 Task: Add New Chapter Fermented Vitamin B Complex, Immune, Energy, Brain Support to the cart.
Action: Mouse pressed left at (26, 63)
Screenshot: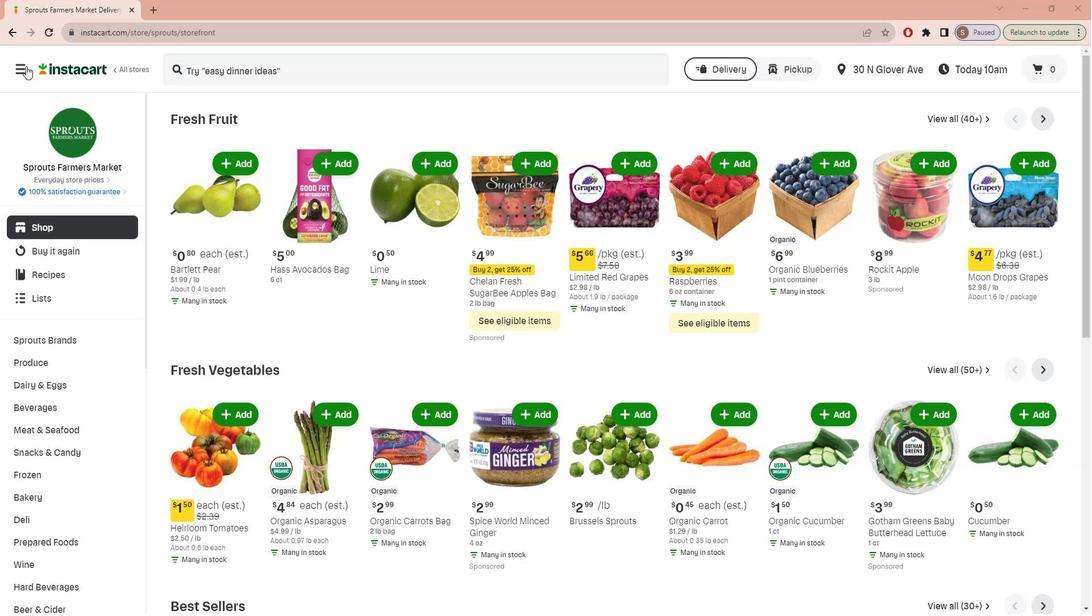
Action: Mouse moved to (43, 139)
Screenshot: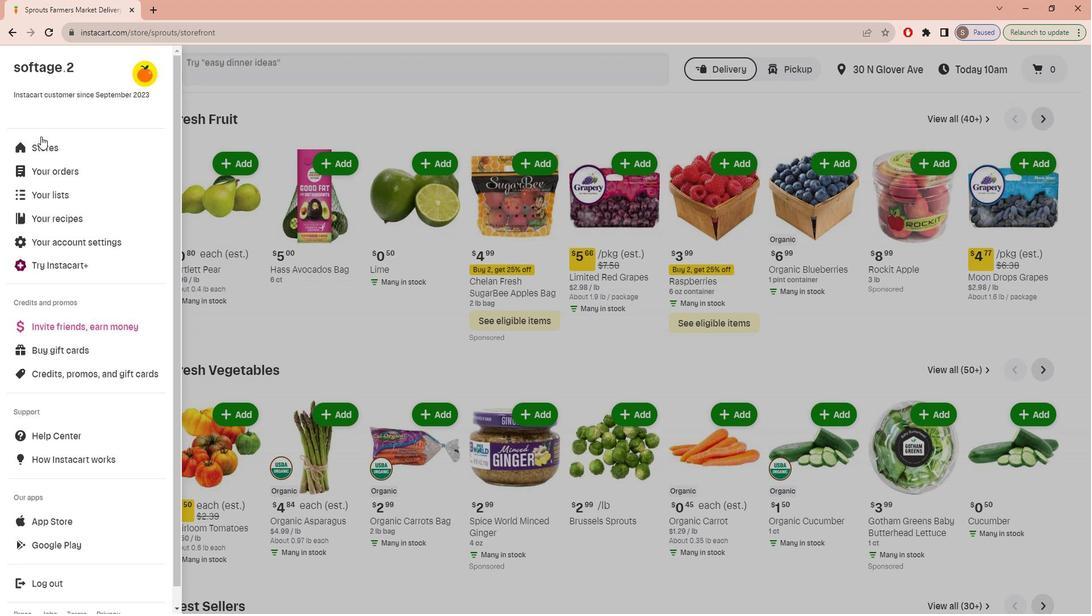
Action: Mouse pressed left at (43, 139)
Screenshot: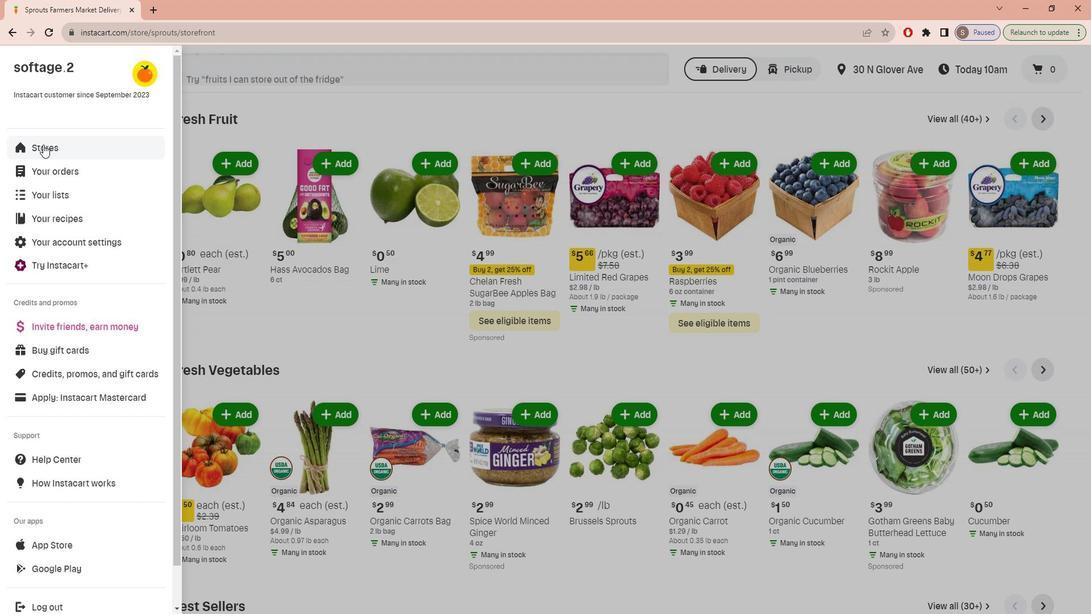 
Action: Mouse moved to (276, 113)
Screenshot: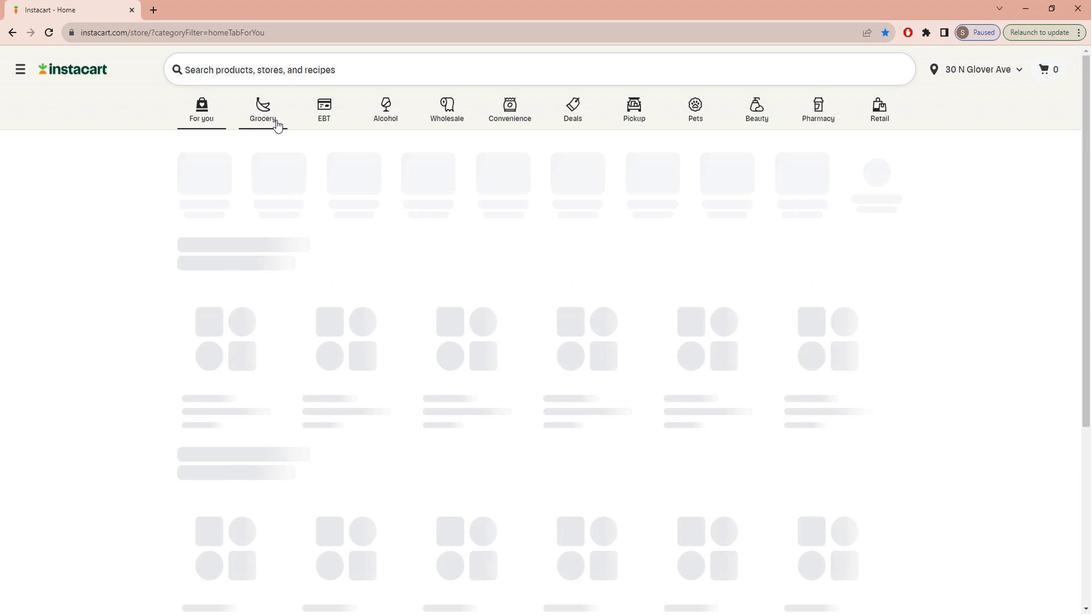 
Action: Mouse pressed left at (276, 113)
Screenshot: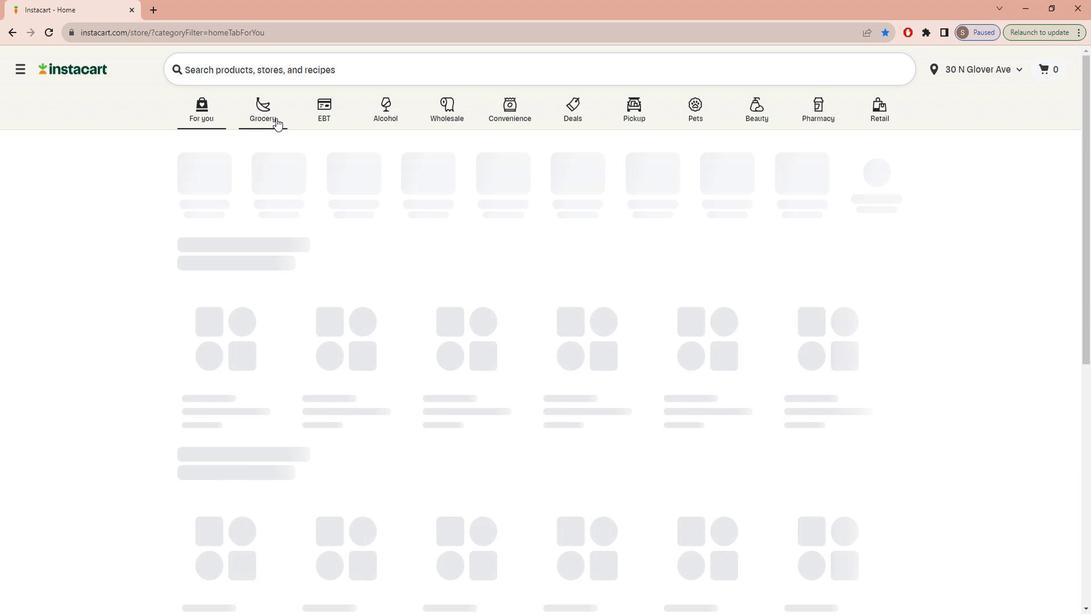 
Action: Mouse moved to (212, 324)
Screenshot: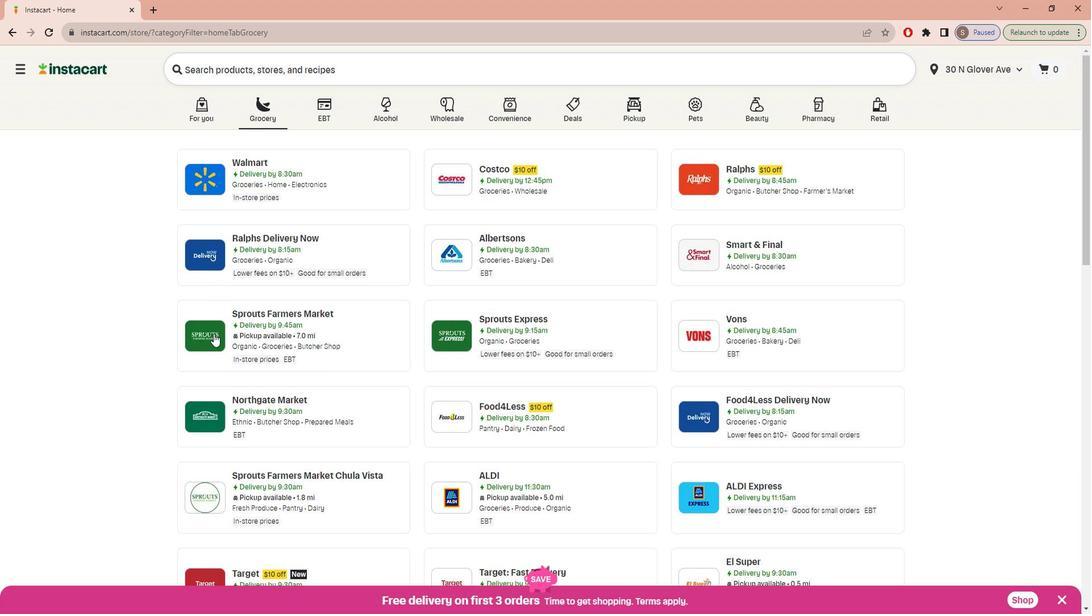 
Action: Mouse pressed left at (212, 324)
Screenshot: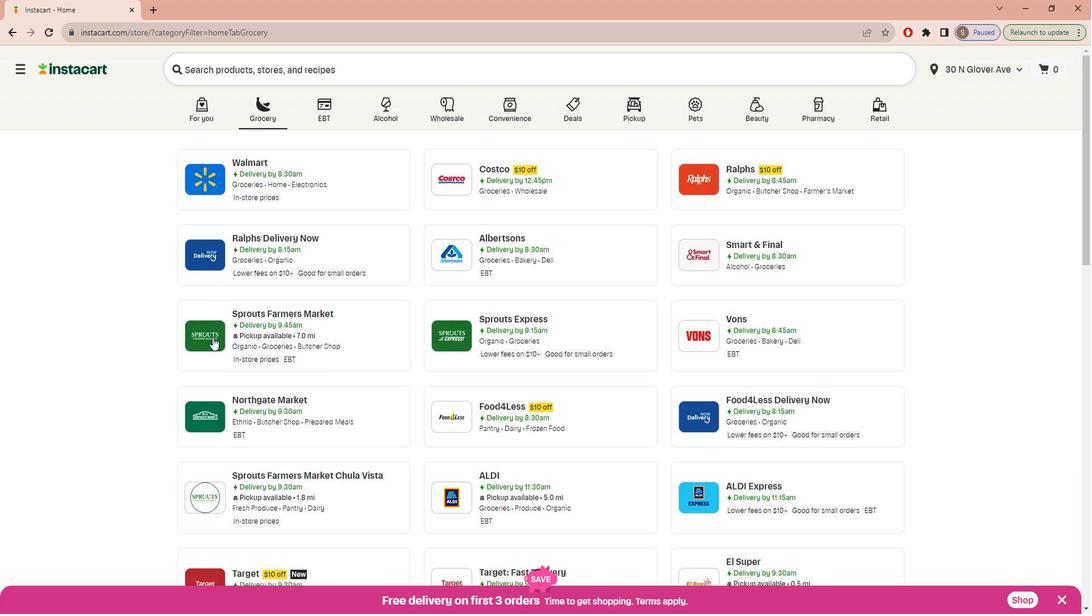 
Action: Mouse moved to (55, 438)
Screenshot: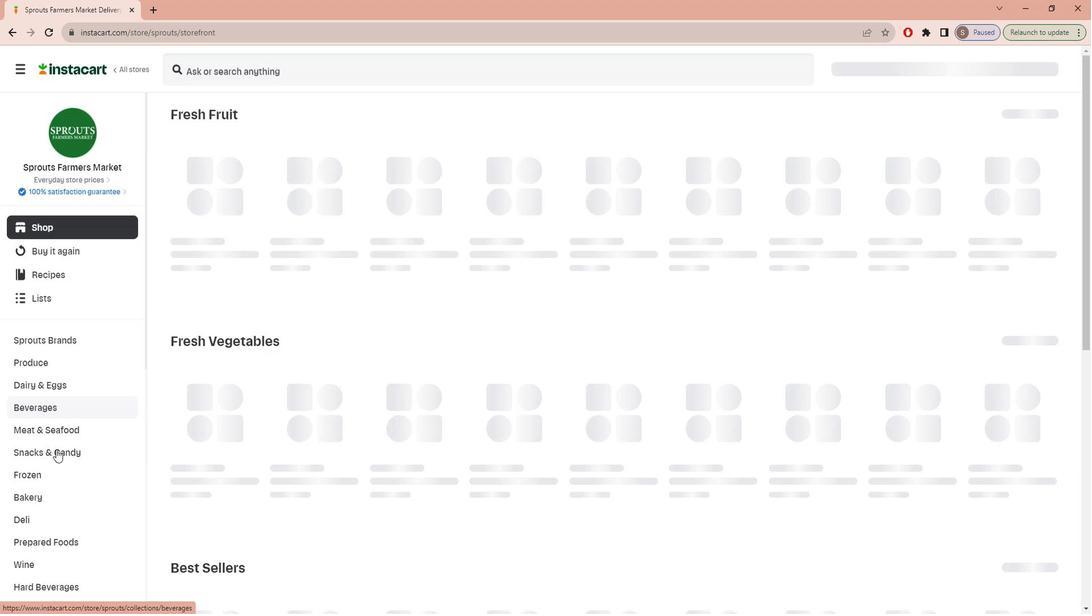 
Action: Mouse scrolled (55, 437) with delta (0, 0)
Screenshot: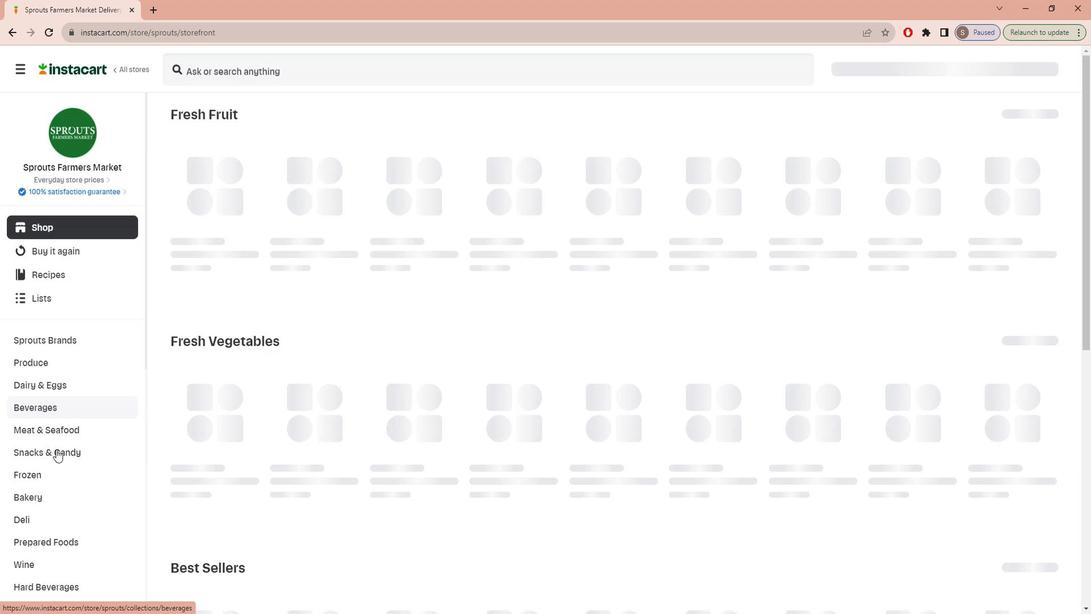 
Action: Mouse moved to (55, 438)
Screenshot: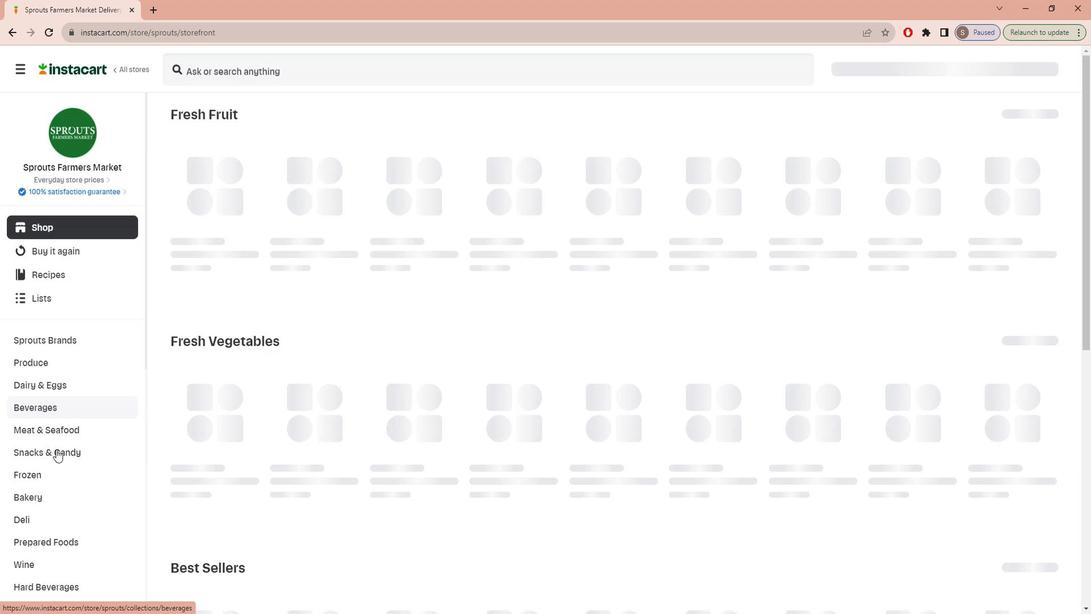 
Action: Mouse scrolled (55, 437) with delta (0, 0)
Screenshot: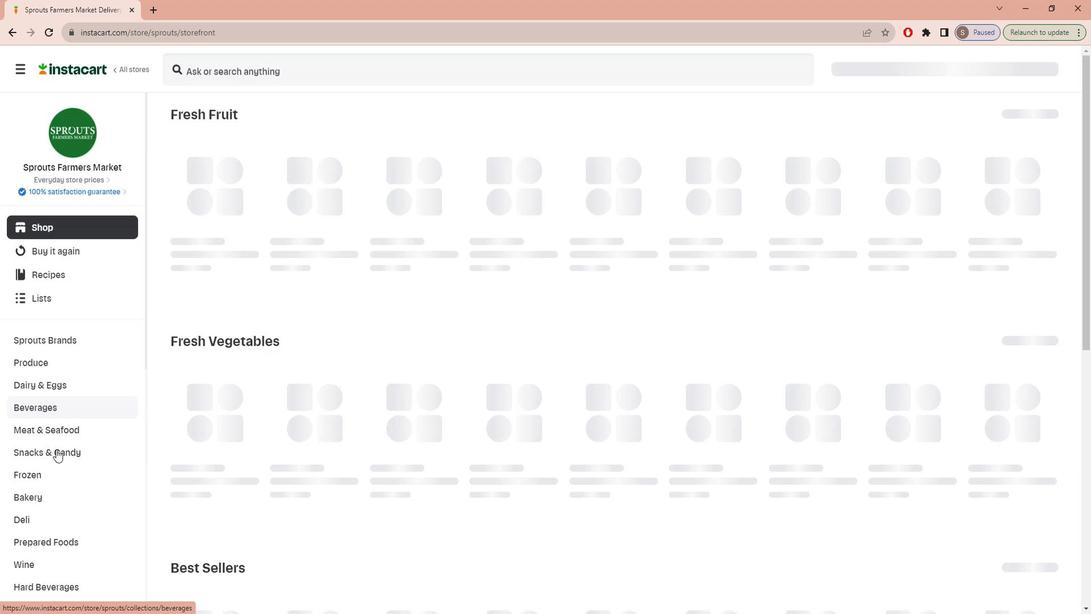 
Action: Mouse moved to (54, 440)
Screenshot: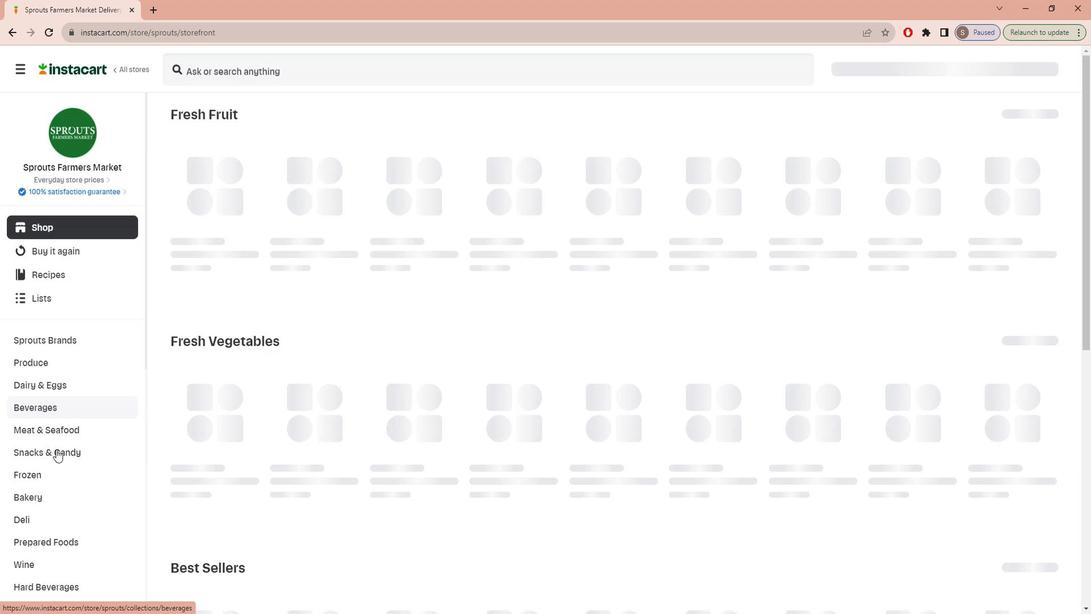 
Action: Mouse scrolled (54, 440) with delta (0, 0)
Screenshot: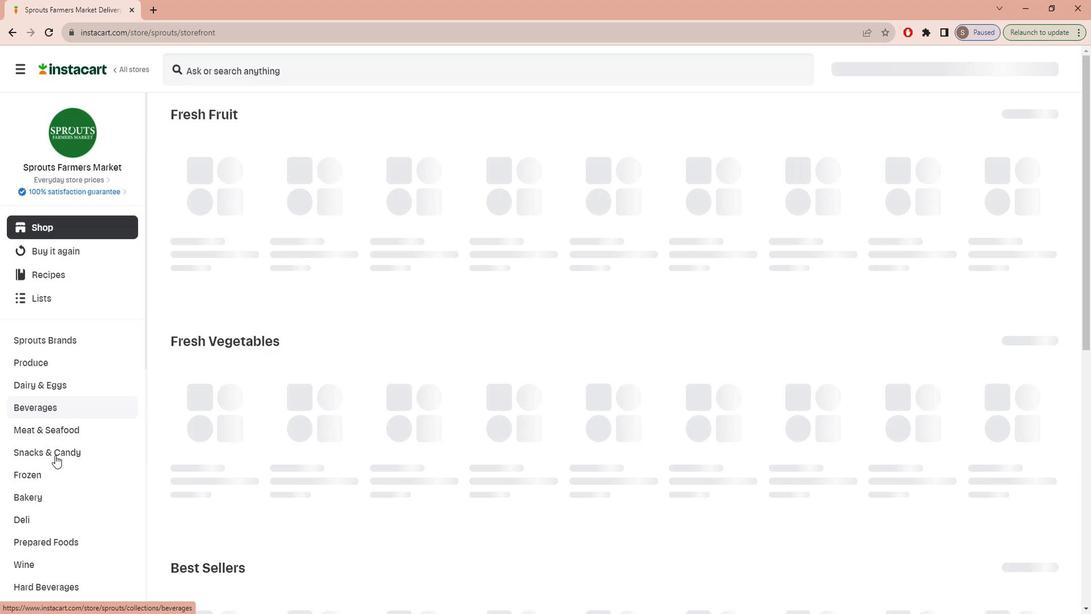 
Action: Mouse moved to (54, 441)
Screenshot: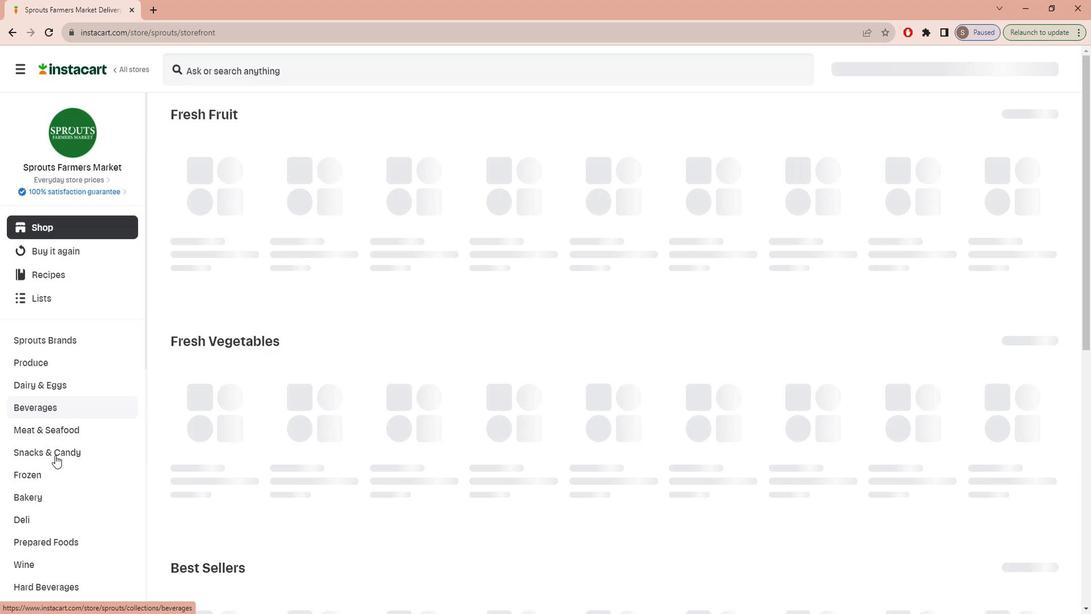 
Action: Mouse scrolled (54, 440) with delta (0, 0)
Screenshot: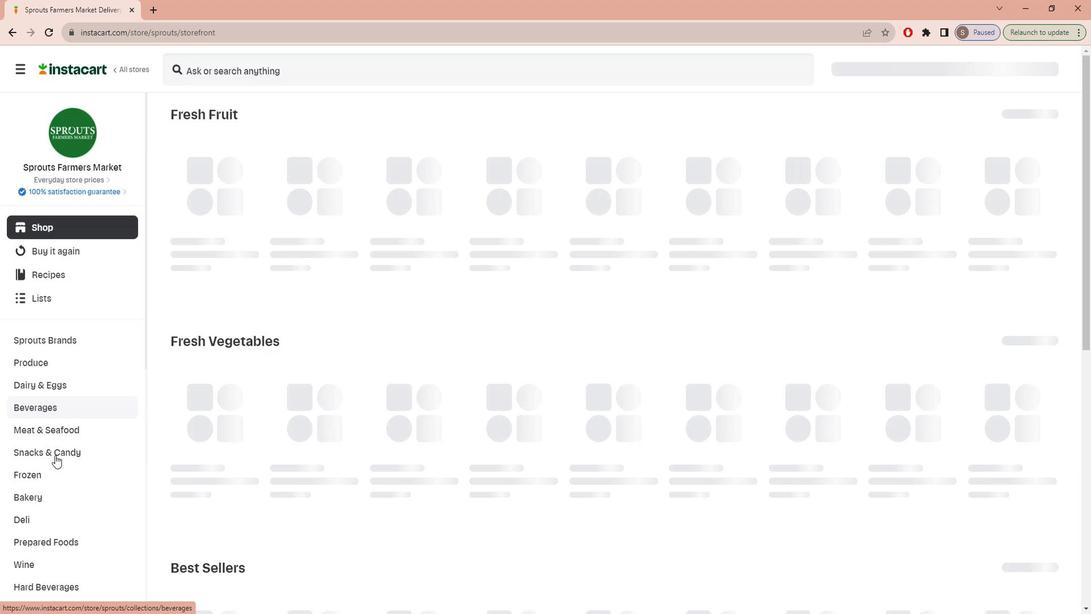 
Action: Mouse scrolled (54, 440) with delta (0, 0)
Screenshot: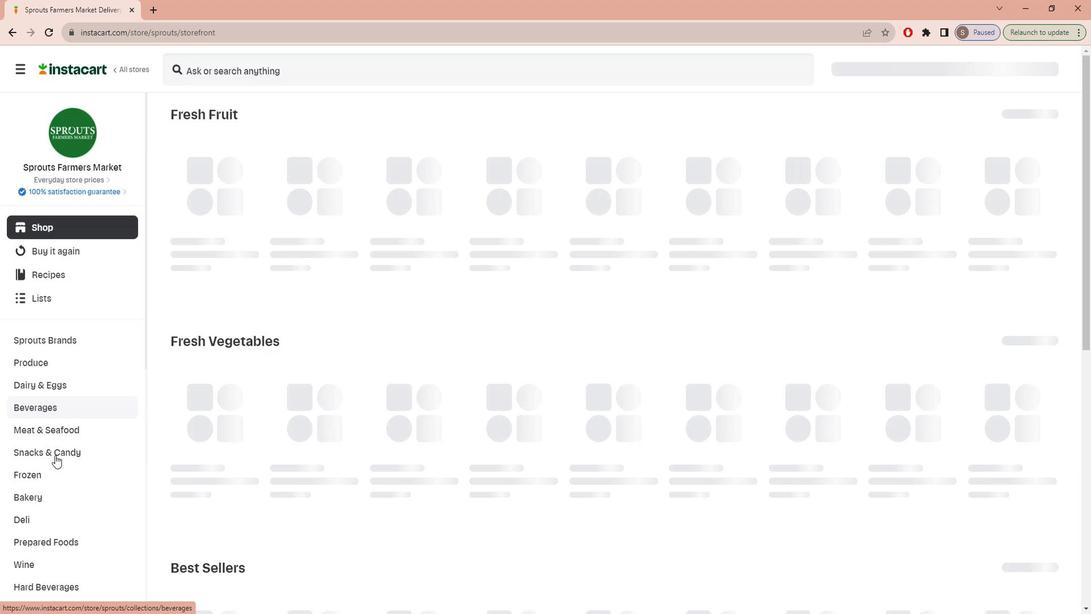 
Action: Mouse scrolled (54, 440) with delta (0, 0)
Screenshot: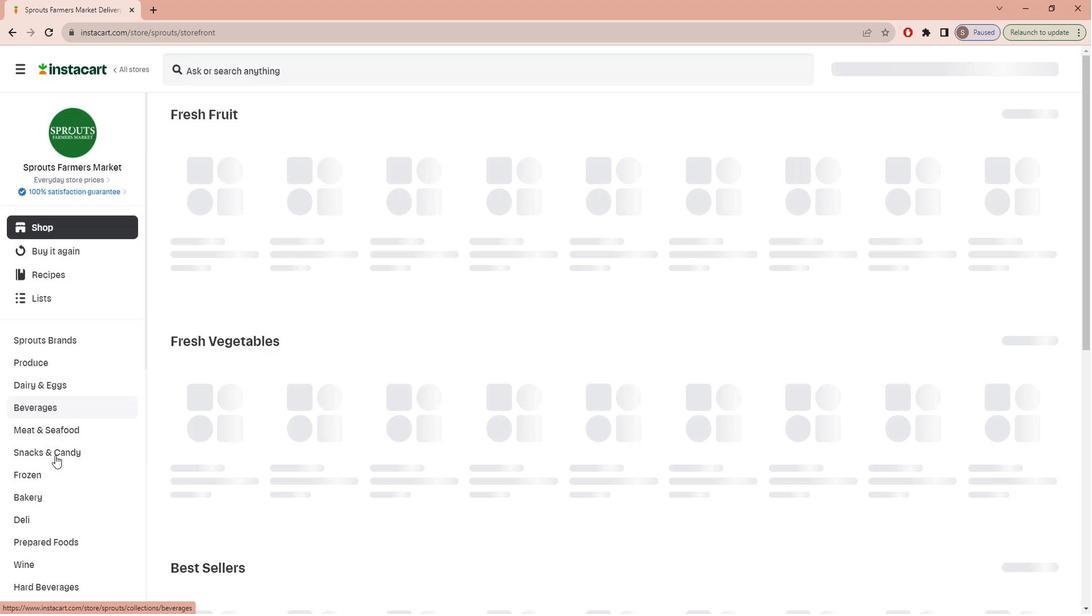 
Action: Mouse scrolled (54, 440) with delta (0, 0)
Screenshot: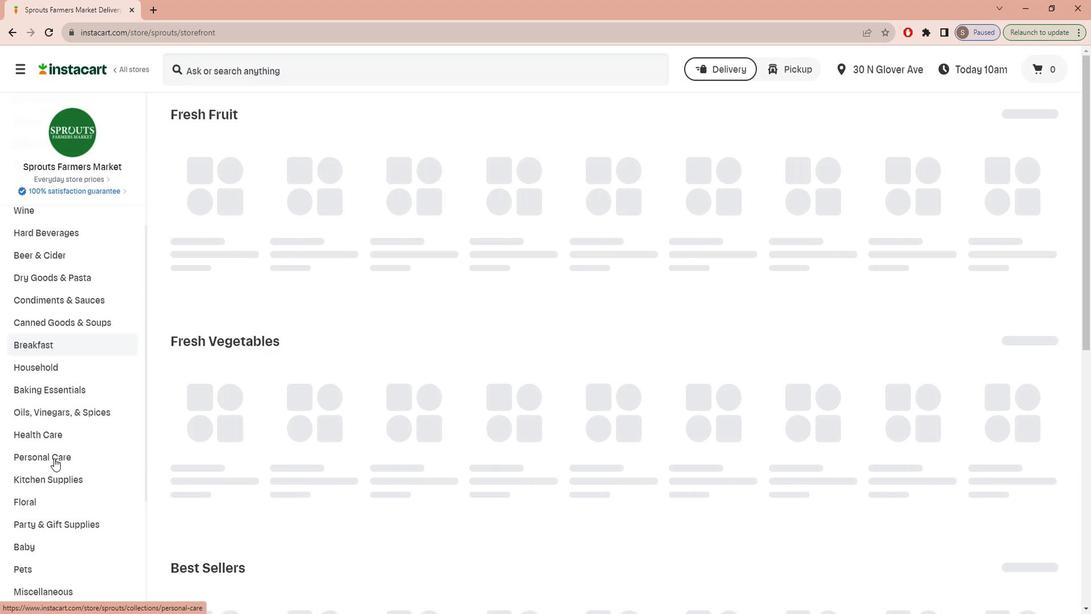
Action: Mouse scrolled (54, 440) with delta (0, 0)
Screenshot: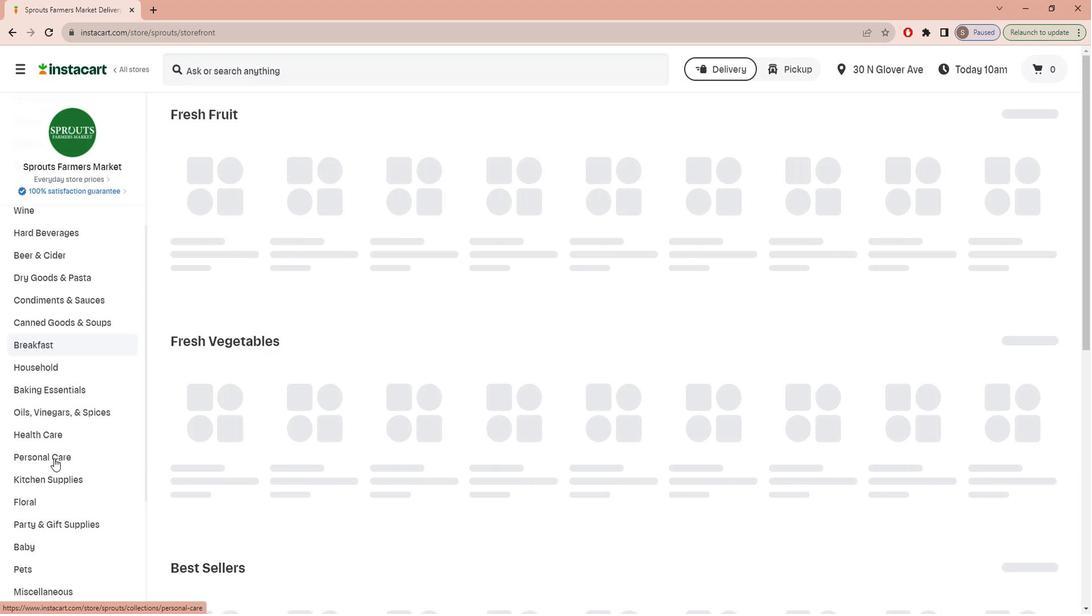 
Action: Mouse moved to (54, 441)
Screenshot: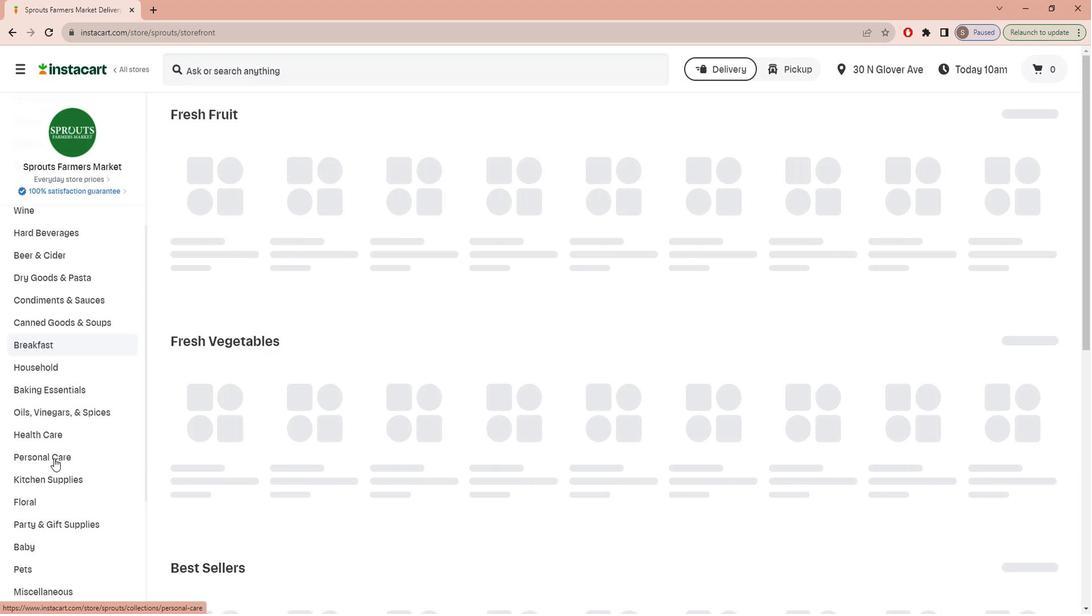 
Action: Mouse scrolled (54, 440) with delta (0, 0)
Screenshot: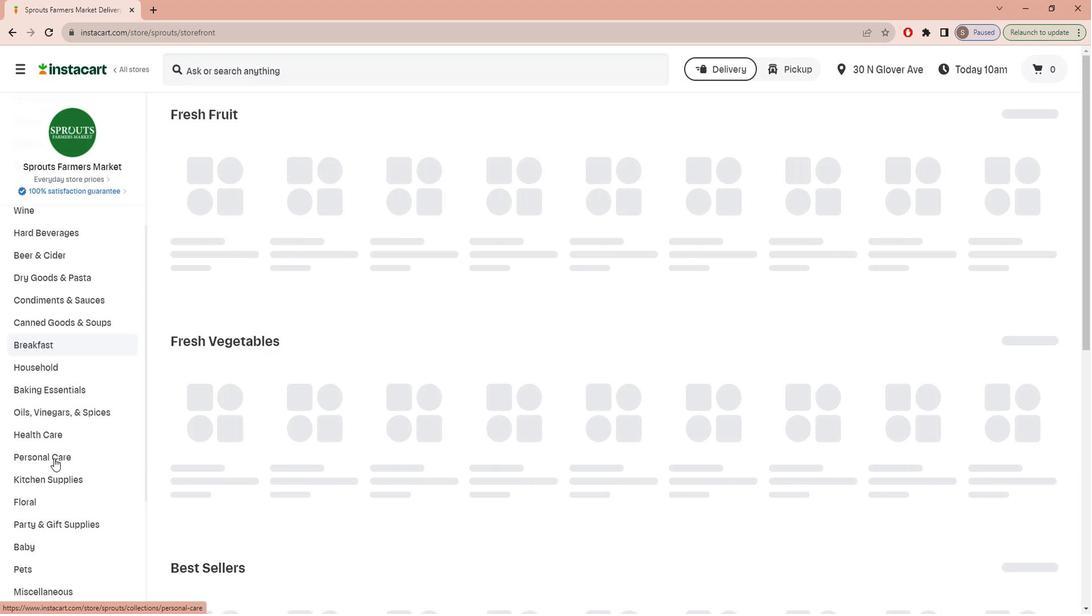 
Action: Mouse moved to (54, 441)
Screenshot: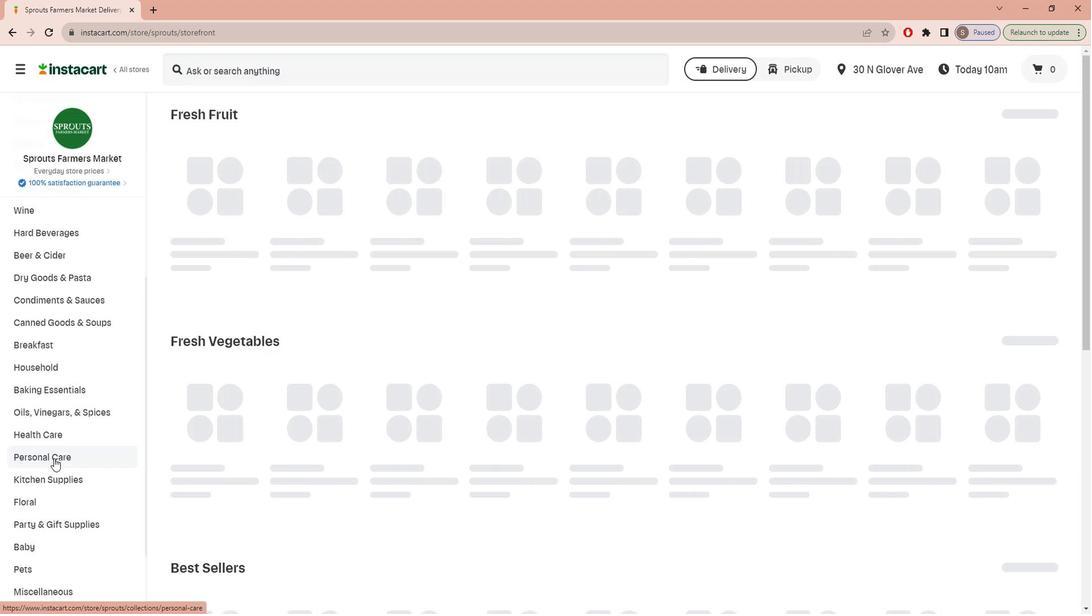 
Action: Mouse scrolled (54, 441) with delta (0, 0)
Screenshot: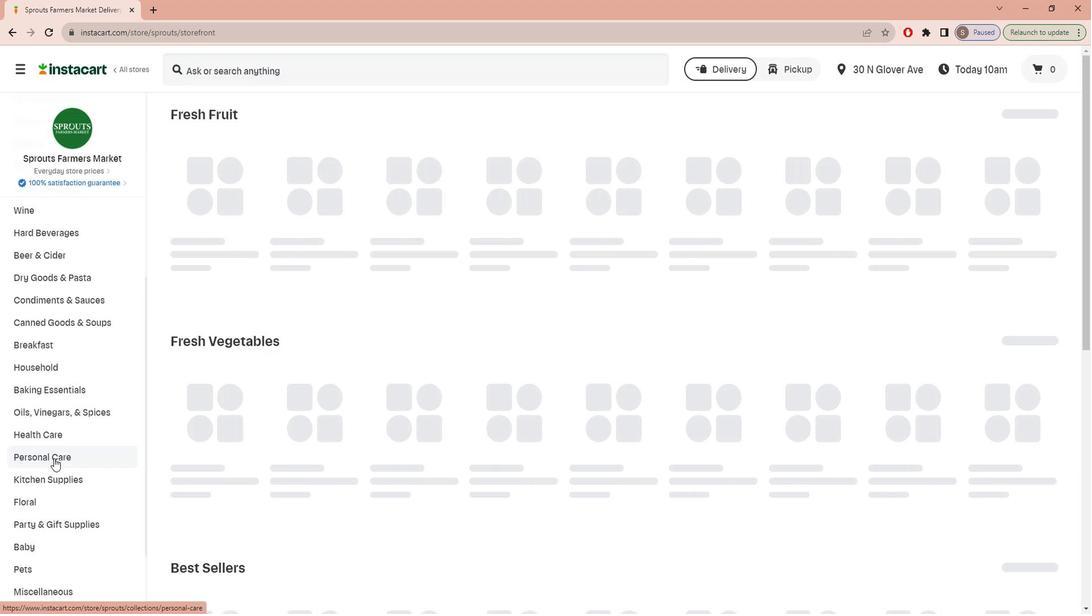 
Action: Mouse moved to (53, 442)
Screenshot: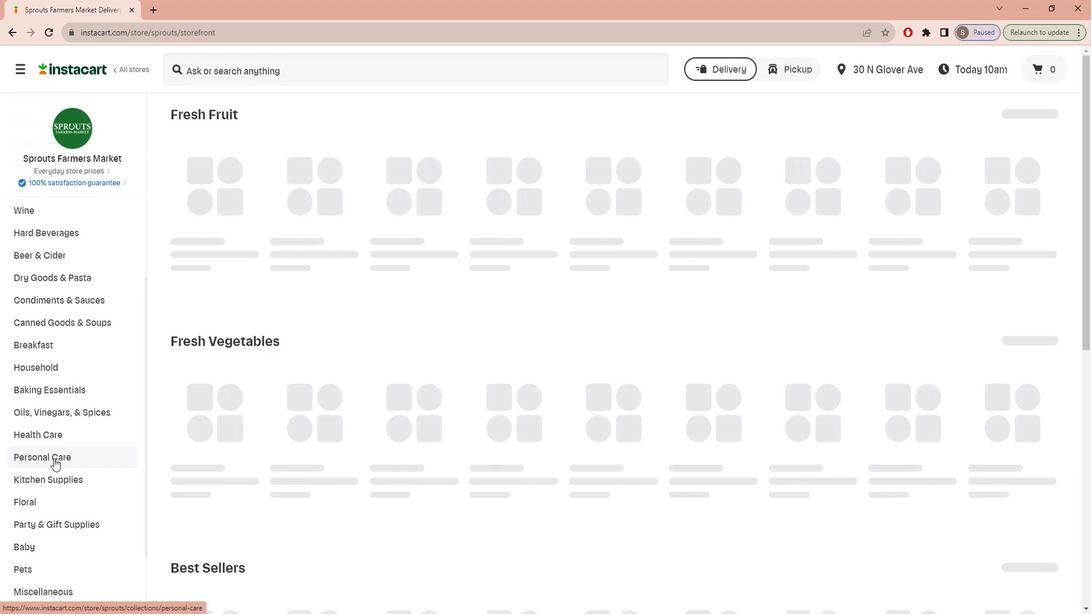 
Action: Mouse scrolled (53, 441) with delta (0, 0)
Screenshot: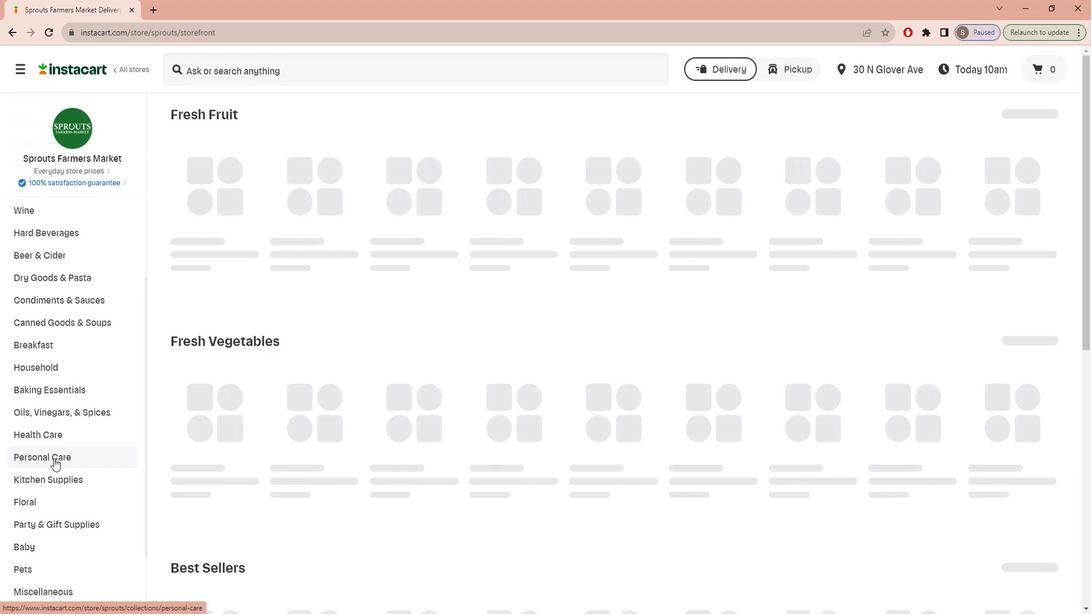
Action: Mouse moved to (53, 443)
Screenshot: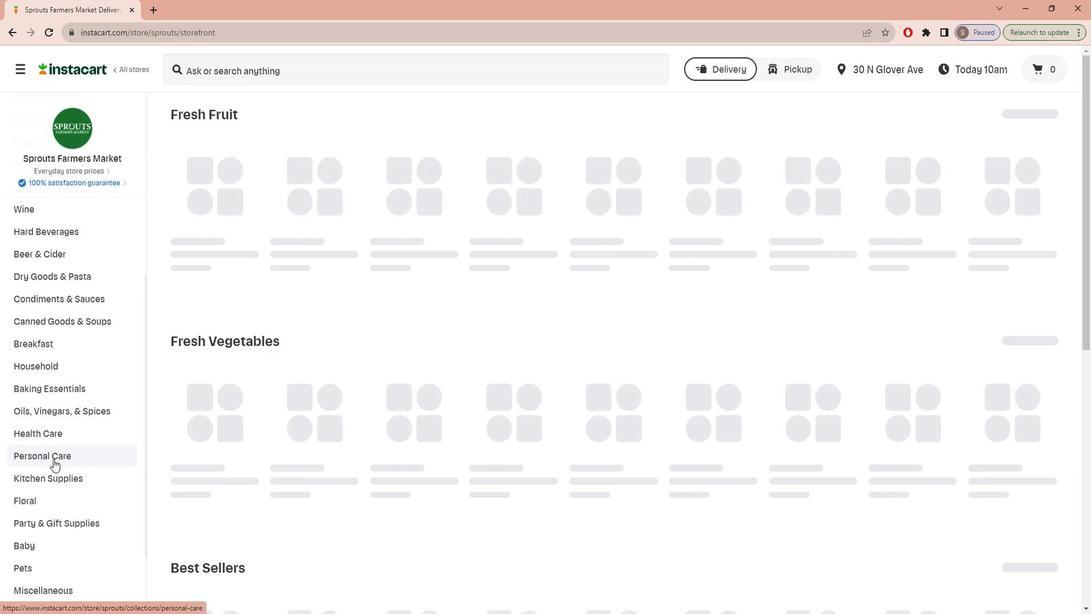 
Action: Mouse scrolled (53, 442) with delta (0, 0)
Screenshot: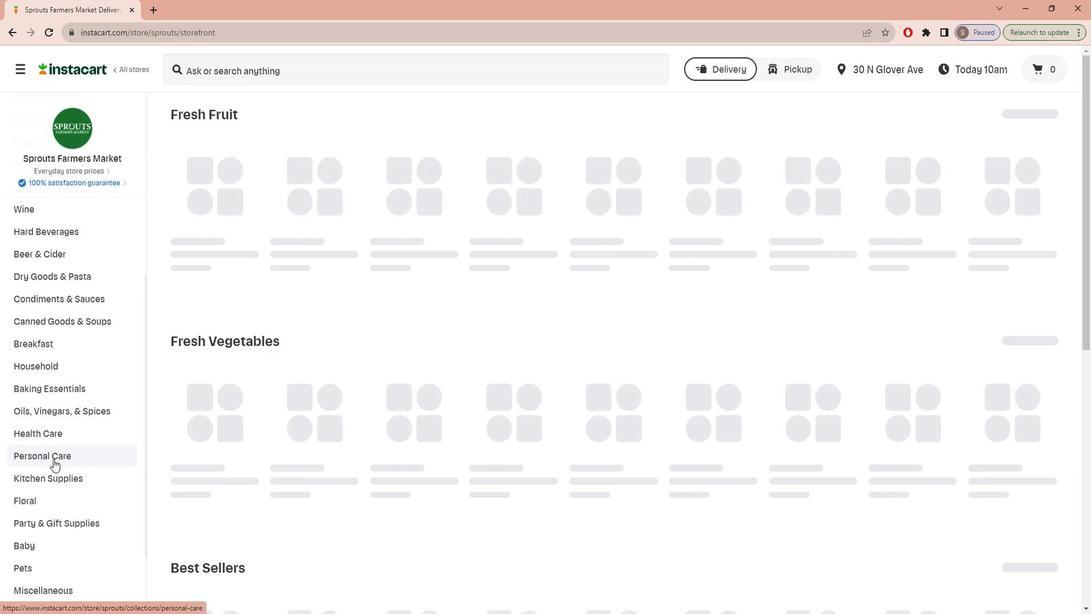 
Action: Mouse moved to (63, 526)
Screenshot: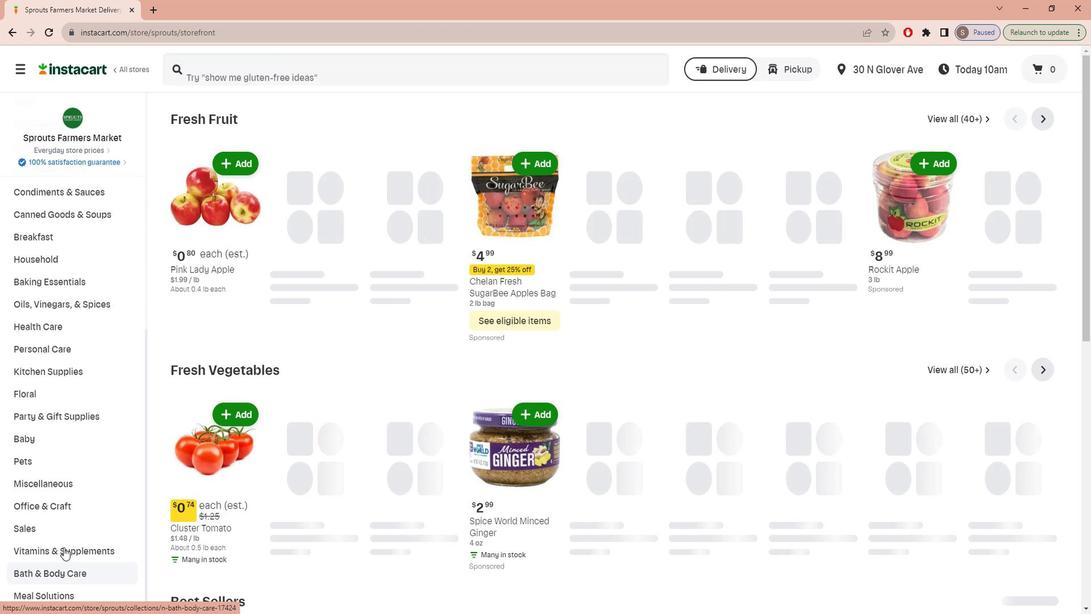 
Action: Mouse pressed left at (63, 526)
Screenshot: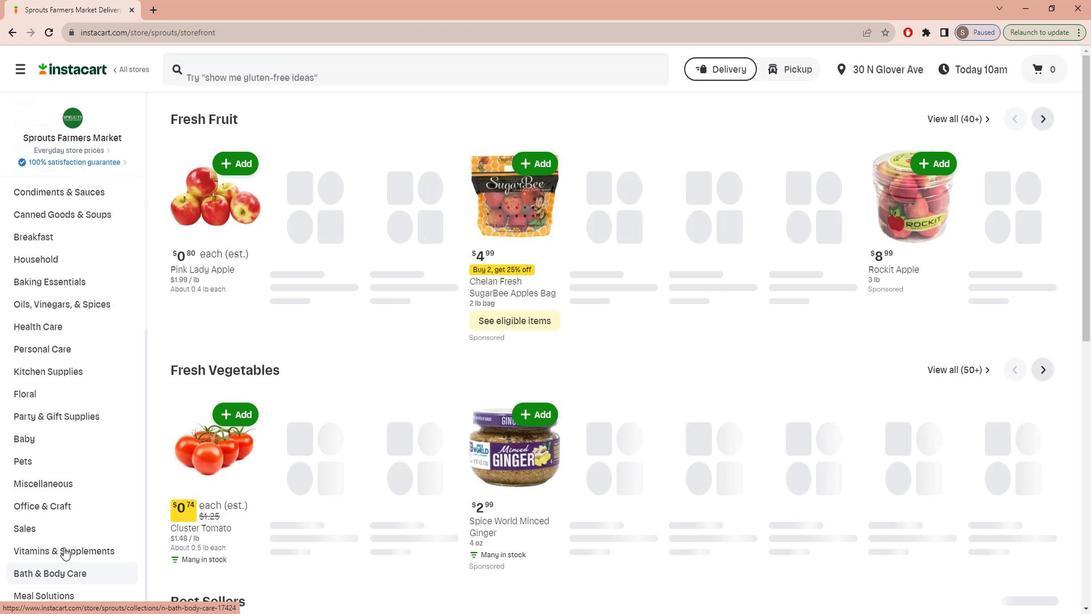 
Action: Mouse moved to (1056, 135)
Screenshot: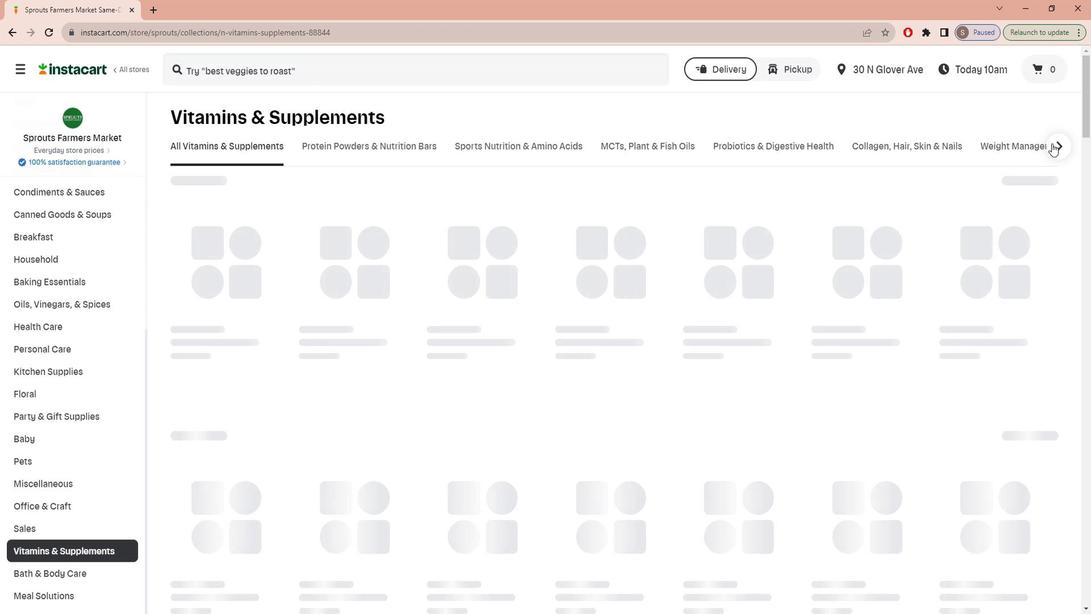 
Action: Mouse pressed left at (1056, 135)
Screenshot: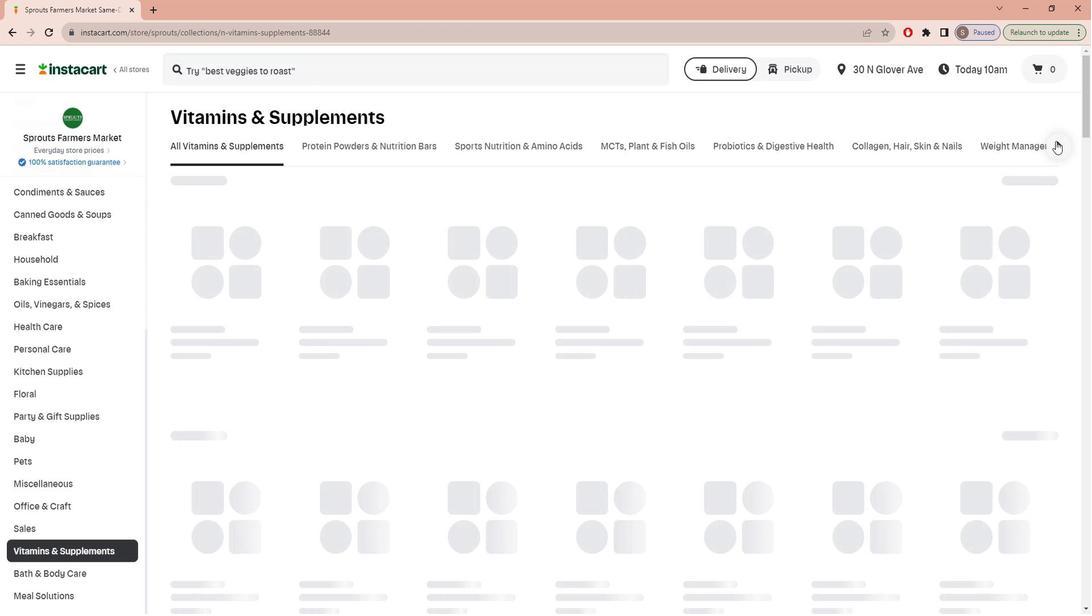 
Action: Mouse moved to (776, 140)
Screenshot: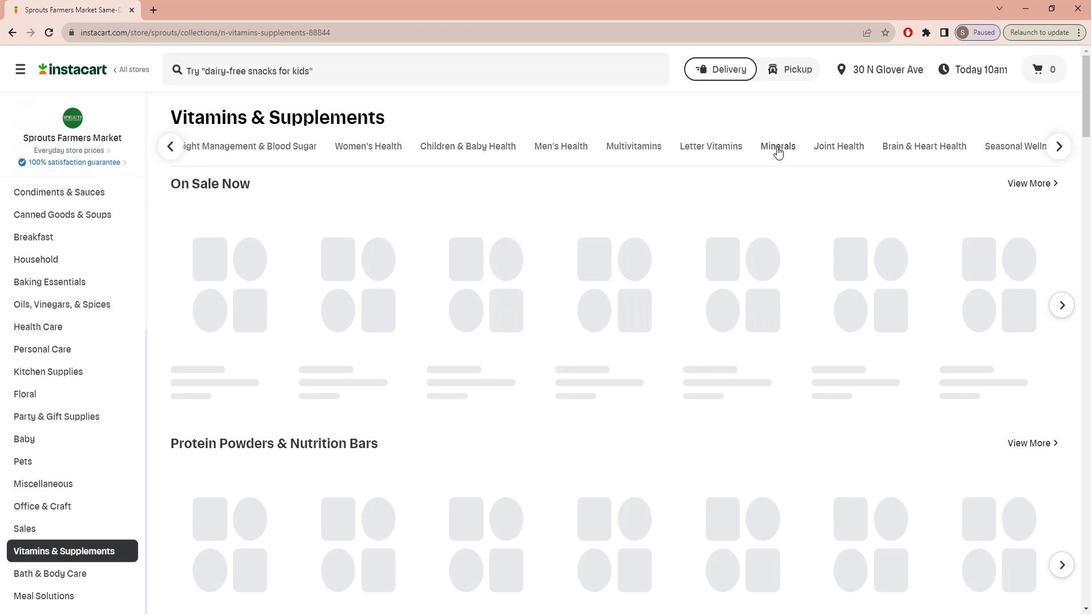 
Action: Mouse pressed left at (776, 140)
Screenshot: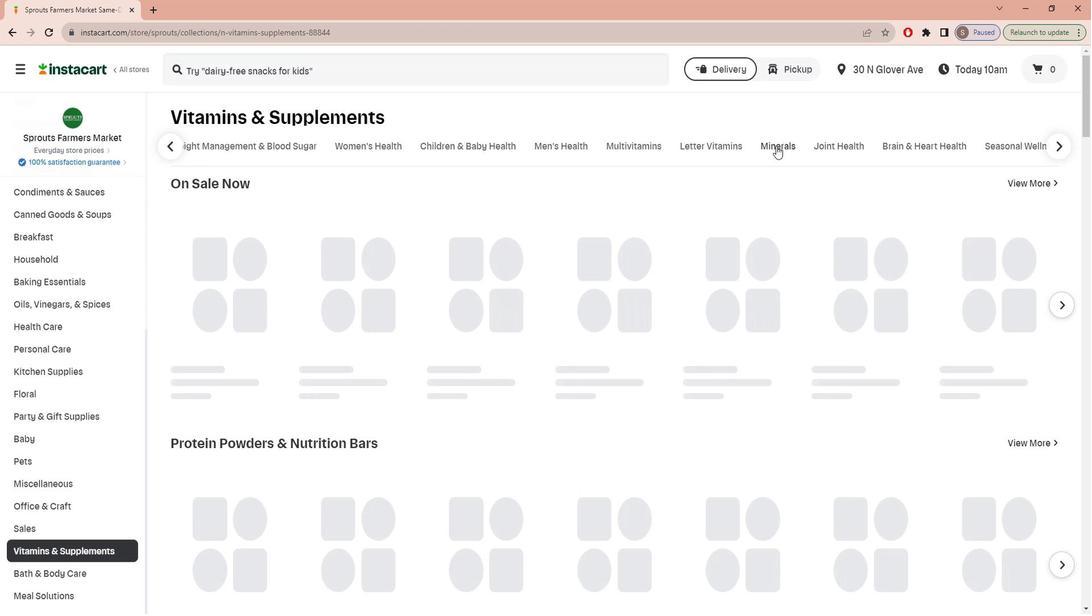 
Action: Mouse moved to (367, 67)
Screenshot: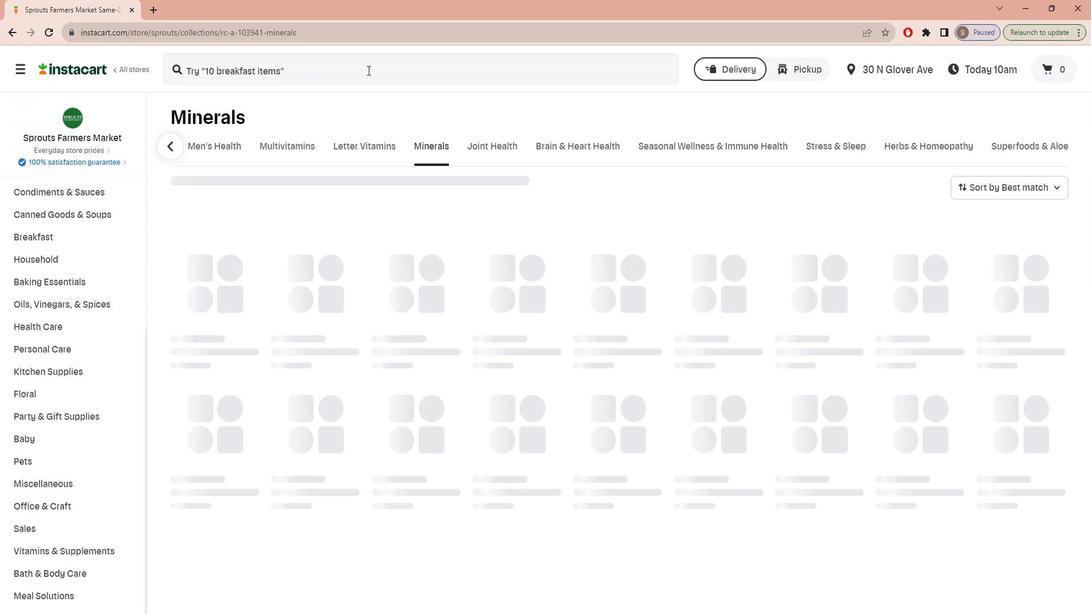 
Action: Mouse pressed left at (367, 67)
Screenshot: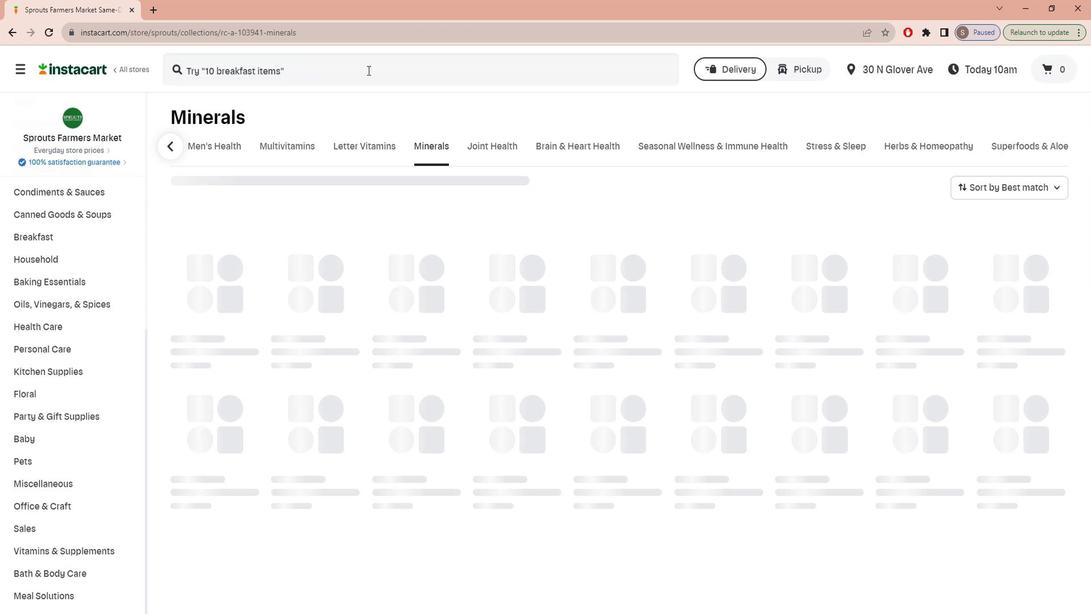 
Action: Key pressed n<Key.caps_lock>EW<Key.space><Key.caps_lock>c<Key.caps_lock>HAPTER<Key.space><Key.caps_lock>f<Key.caps_lock>ERMENTED<Key.space><Key.caps_lock>v<Key.caps_lock>ITAMIN<Key.space><Key.caps_lock>b<Key.space>c<Key.caps_lock>OMPLEX<Key.space>,<Key.space><Key.caps_lock>i<Key.caps_lock>MMUNE,<Key.space><Key.caps_lock>e<Key.caps_lock>NERGY,<Key.space><Key.caps_lock>b<Key.caps_lock>RAIN<Key.space><Key.caps_lock>s<Key.caps_lock>UPPORT<Key.enter>
Screenshot: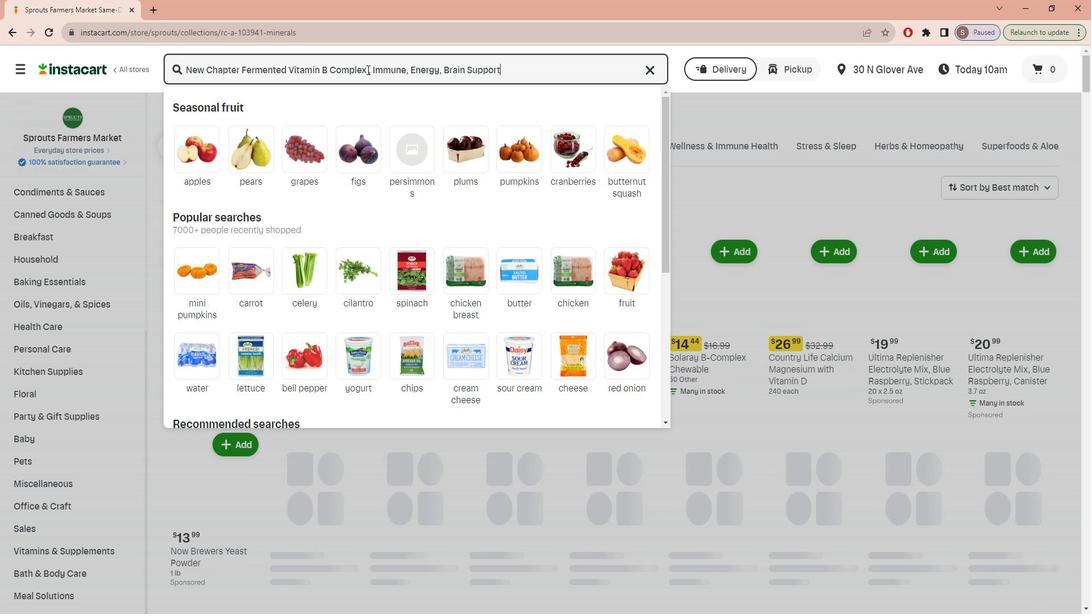 
Action: Mouse moved to (674, 195)
Screenshot: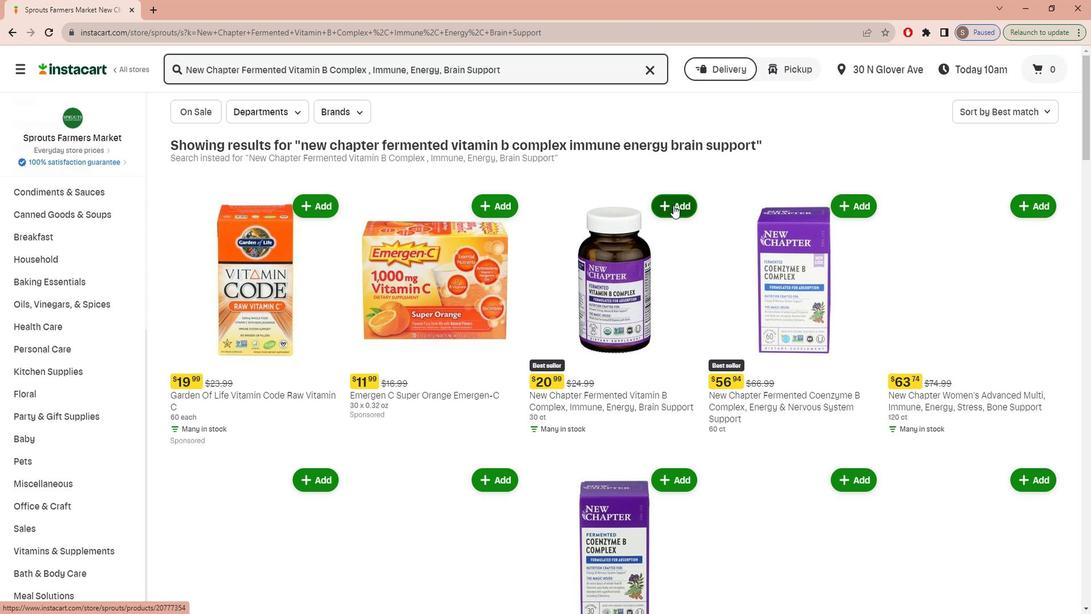 
Action: Mouse pressed left at (674, 195)
Screenshot: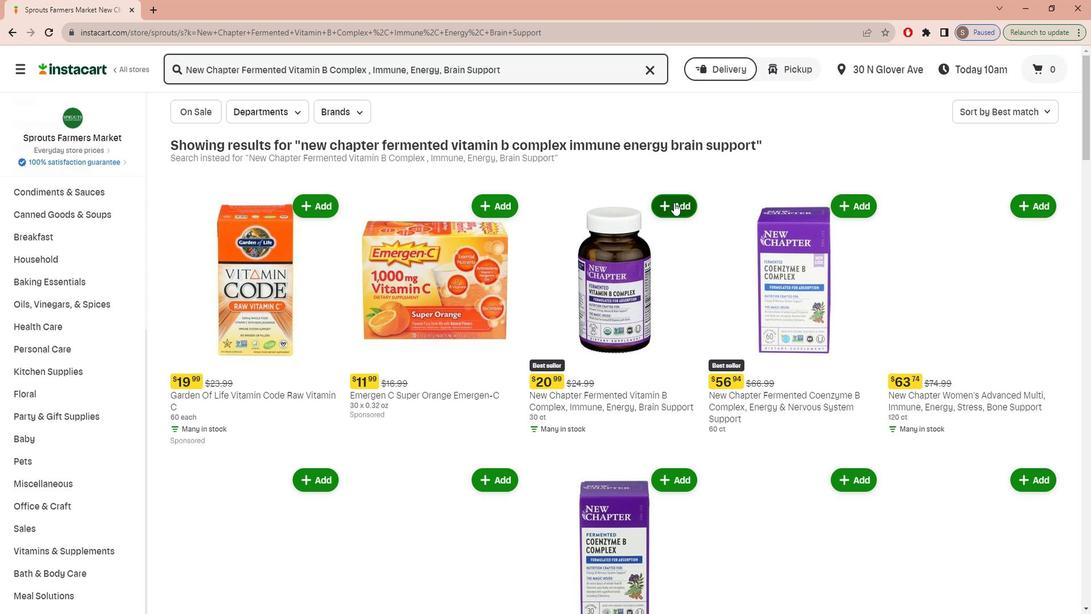 
Action: Mouse moved to (699, 271)
Screenshot: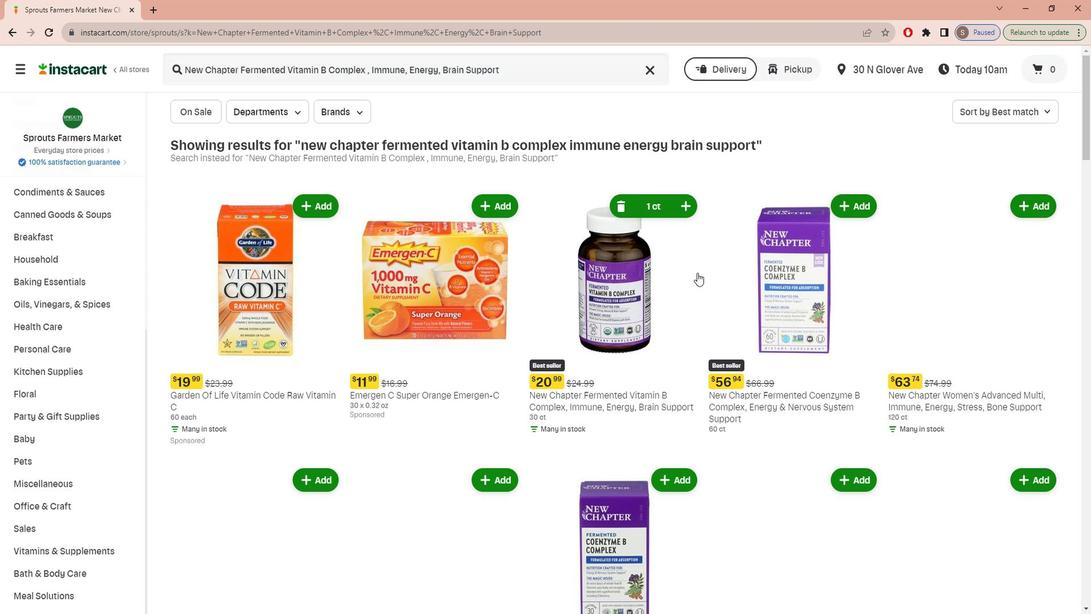 
